 Task: Create in the project AgileCrest and in the Backlog issue 'Implement a new cloud-based customer engagement system for a company with advanced marketing automation and customer retention features' a child issue 'Data access request policy creation and auditing', and assign it to team member softage.4@softage.net. Create in the project AgileCrest and in the Backlog issue 'Integrate a new virtual reality feature into an existing mobile application to enhance user experience and immersion' a child issue 'Serverless computing application resource allocation optimization', and assign it to team member softage.1@softage.net
Action: Mouse moved to (176, 52)
Screenshot: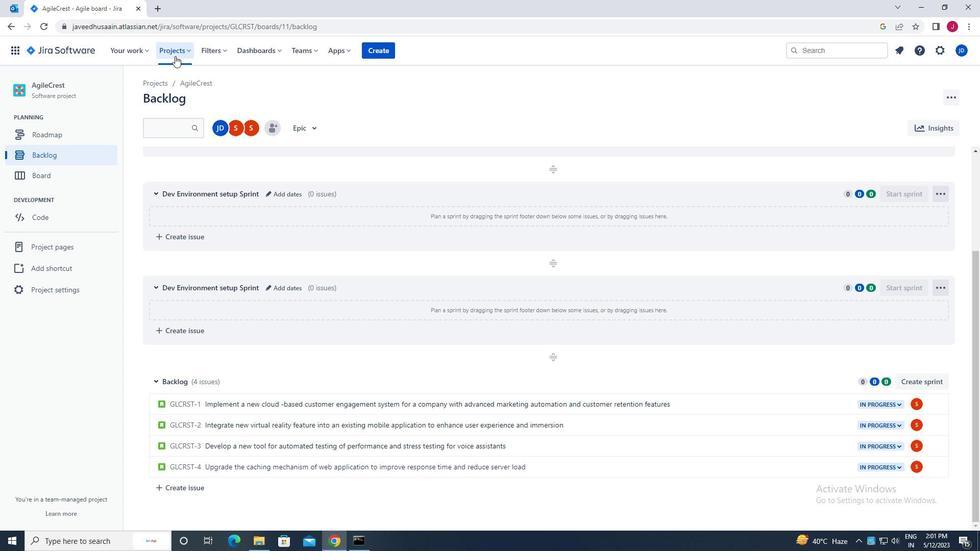 
Action: Mouse pressed left at (176, 52)
Screenshot: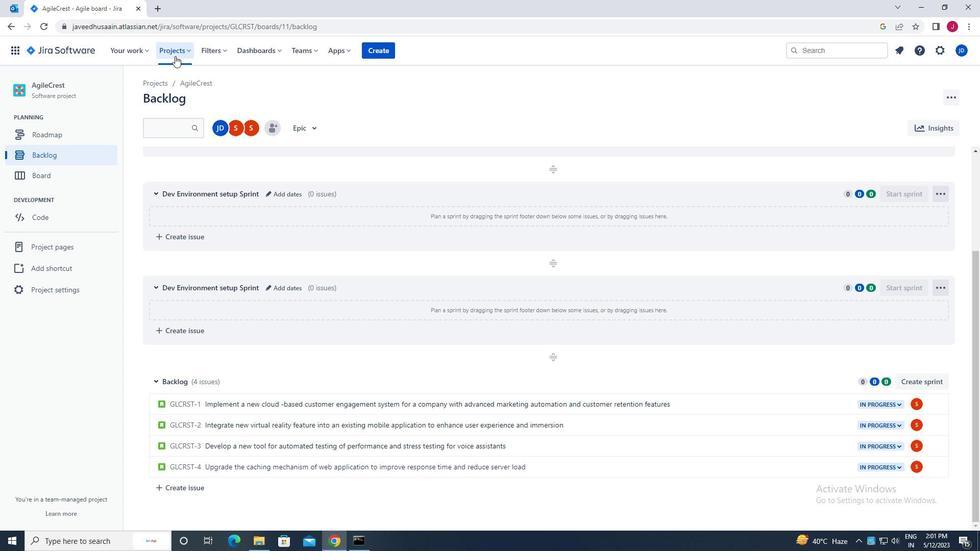 
Action: Mouse moved to (207, 97)
Screenshot: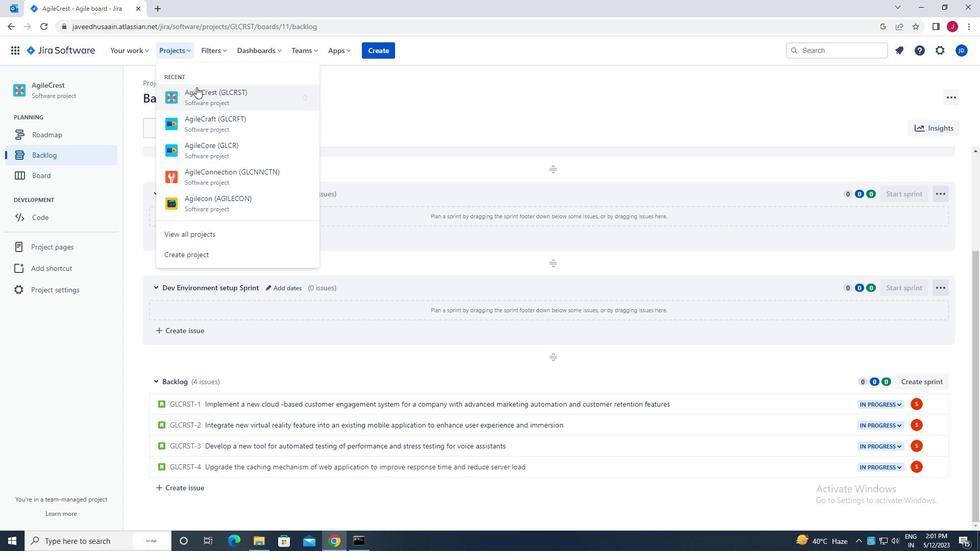 
Action: Mouse pressed left at (207, 97)
Screenshot: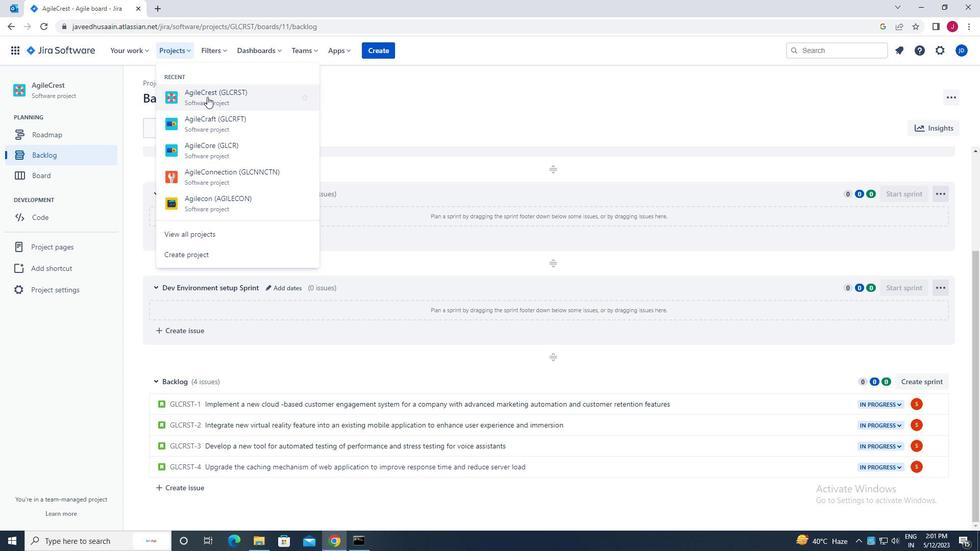 
Action: Mouse moved to (67, 156)
Screenshot: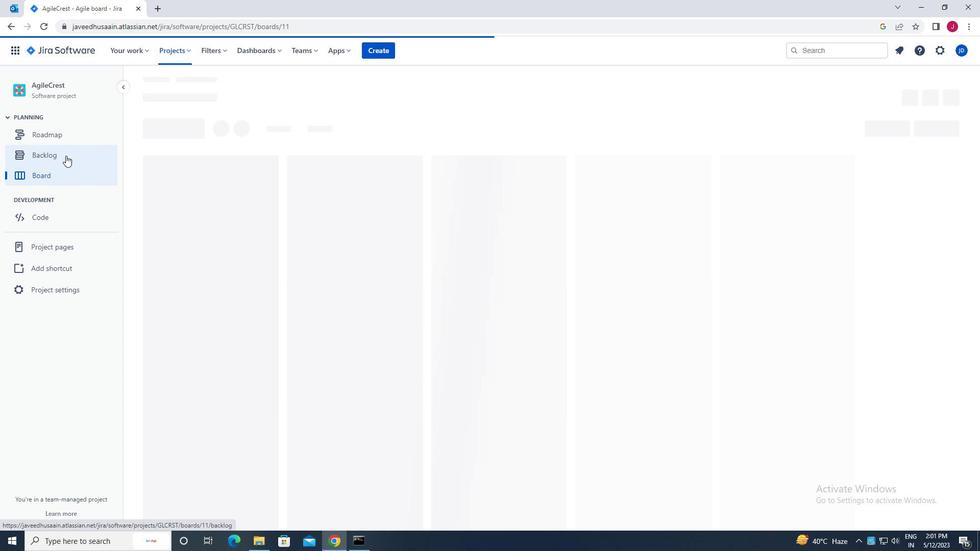 
Action: Mouse pressed left at (67, 156)
Screenshot: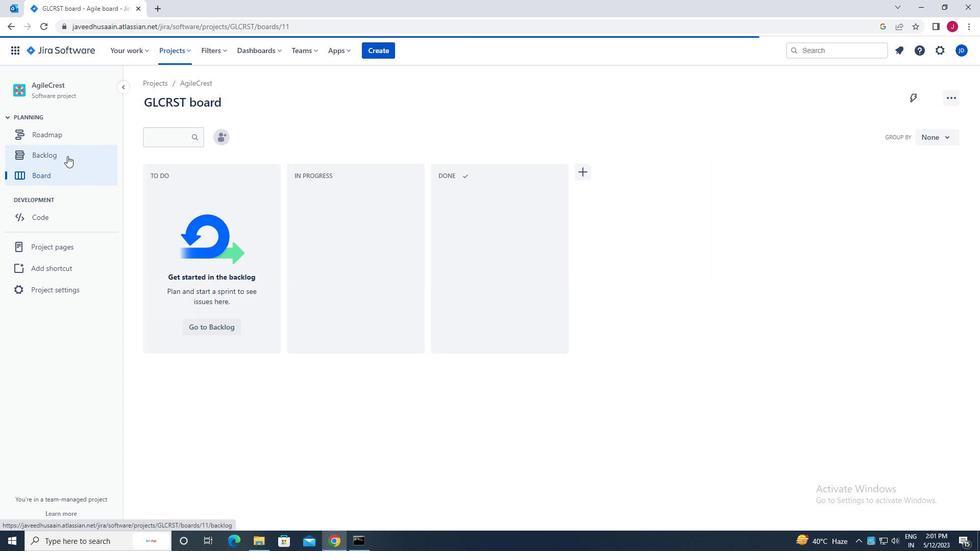 
Action: Mouse moved to (269, 213)
Screenshot: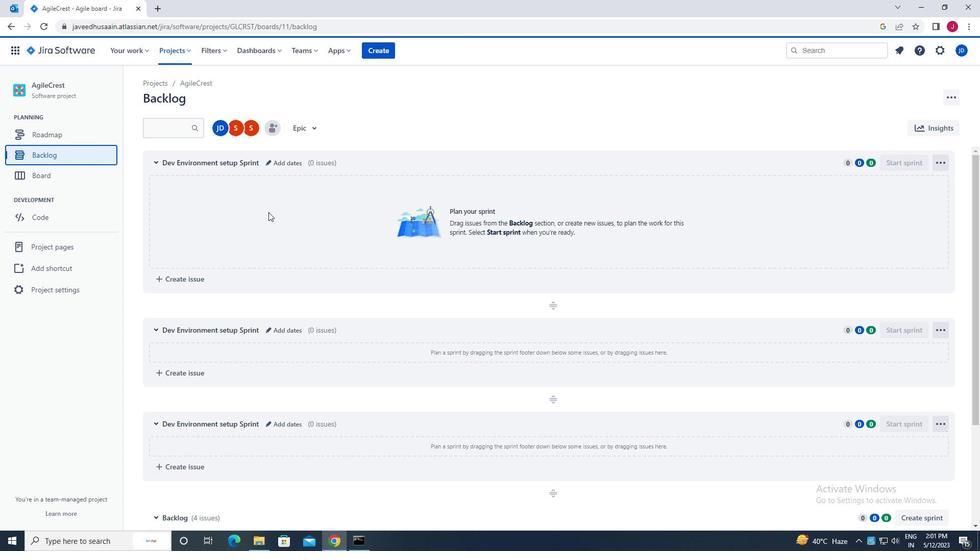 
Action: Mouse scrolled (269, 213) with delta (0, 0)
Screenshot: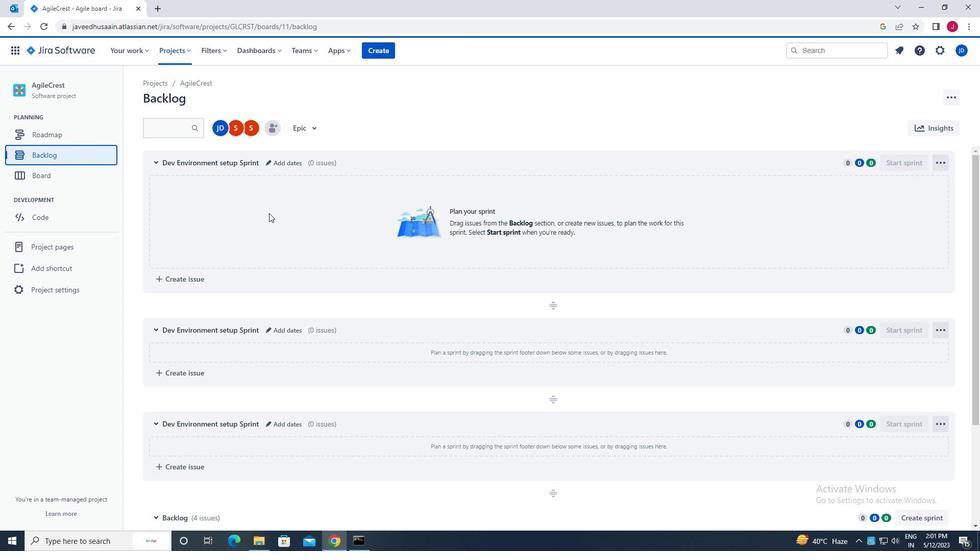 
Action: Mouse moved to (269, 213)
Screenshot: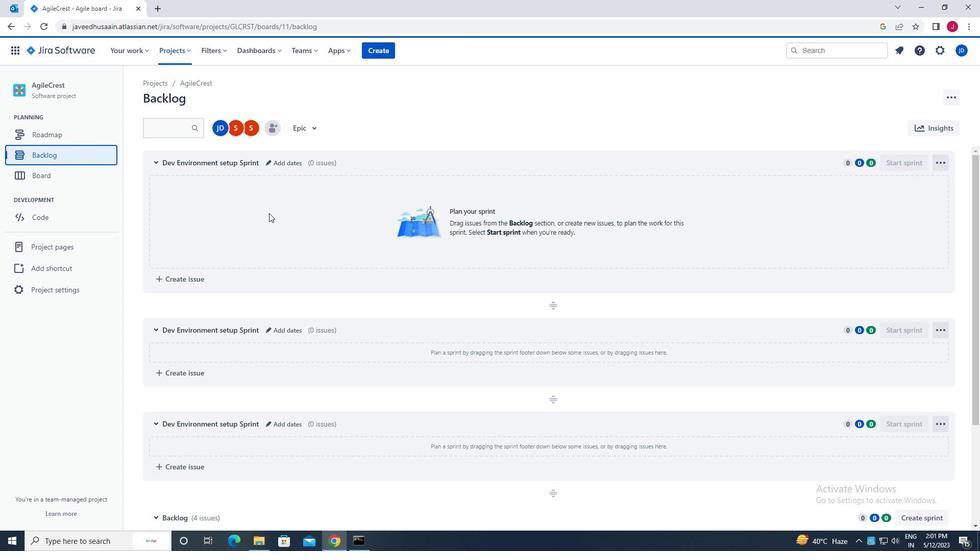 
Action: Mouse scrolled (269, 213) with delta (0, 0)
Screenshot: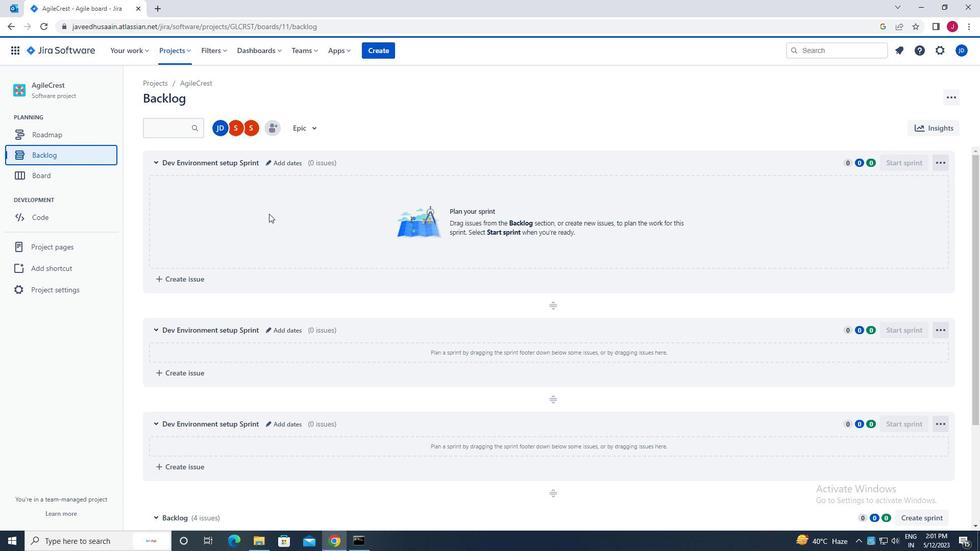 
Action: Mouse scrolled (269, 213) with delta (0, 0)
Screenshot: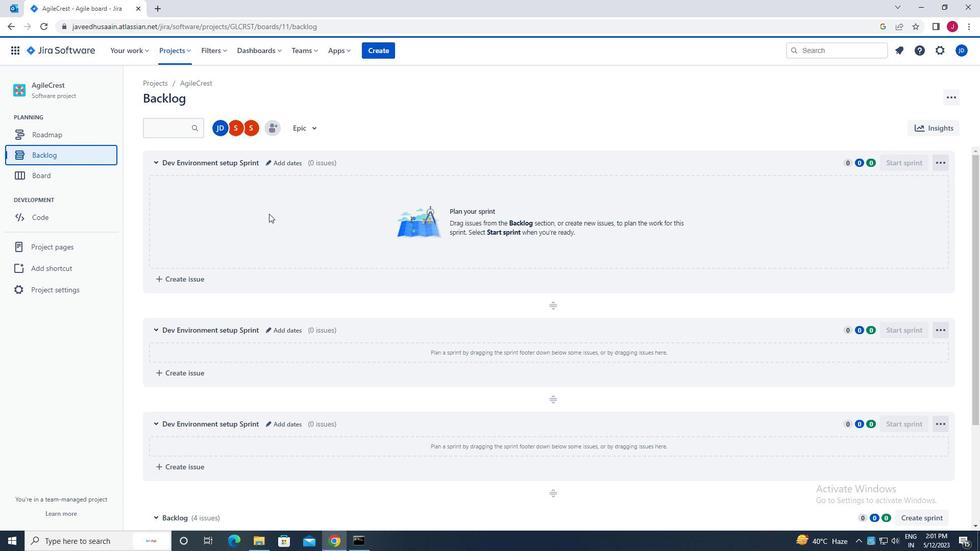 
Action: Mouse scrolled (269, 213) with delta (0, 0)
Screenshot: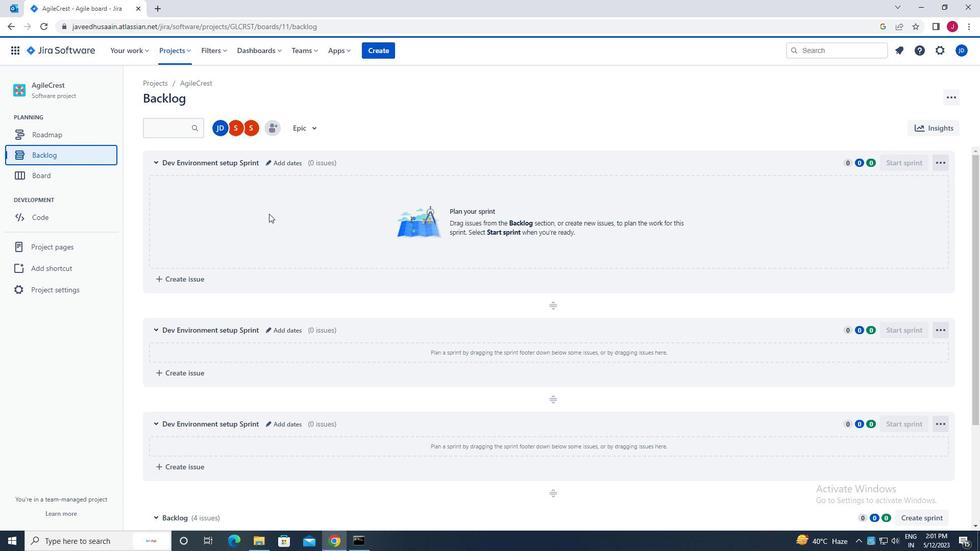 
Action: Mouse scrolled (269, 213) with delta (0, 0)
Screenshot: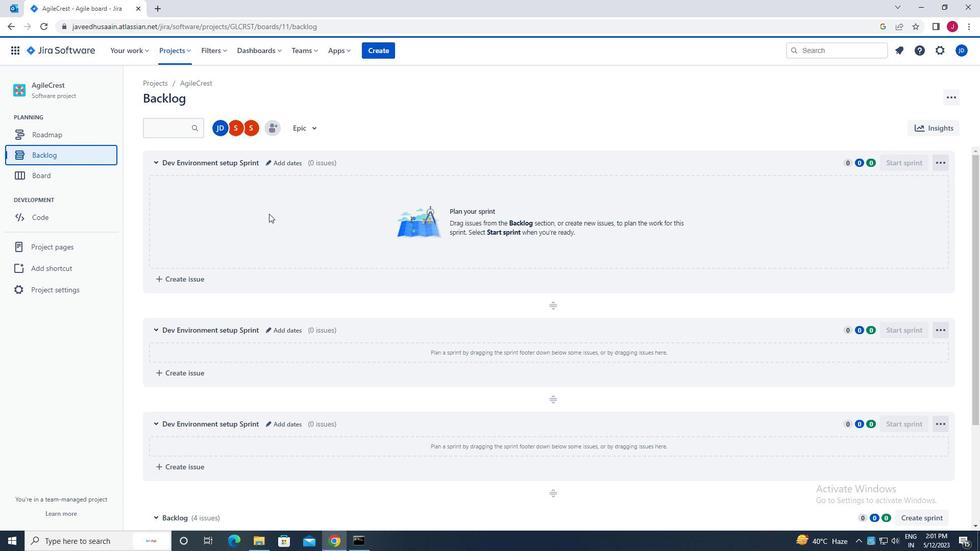 
Action: Mouse moved to (271, 214)
Screenshot: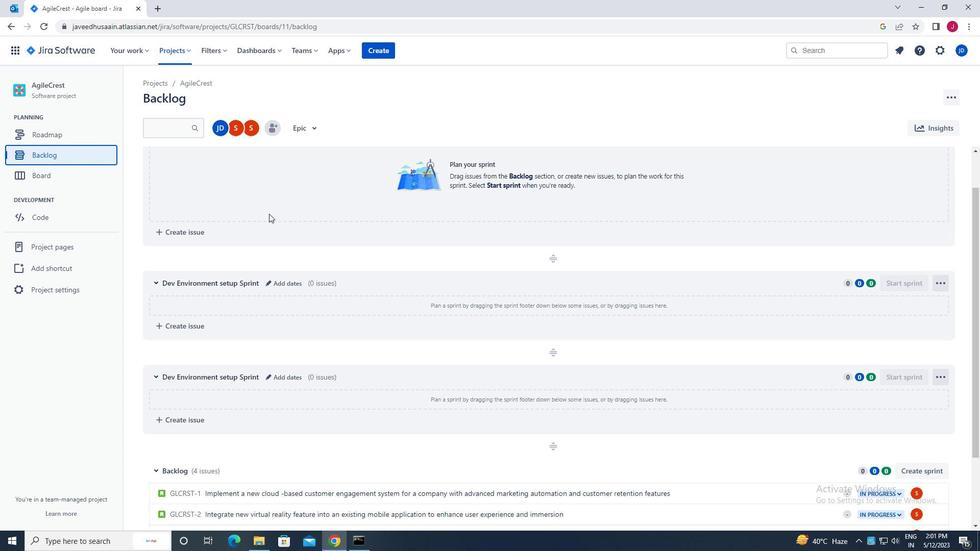 
Action: Mouse scrolled (271, 213) with delta (0, 0)
Screenshot: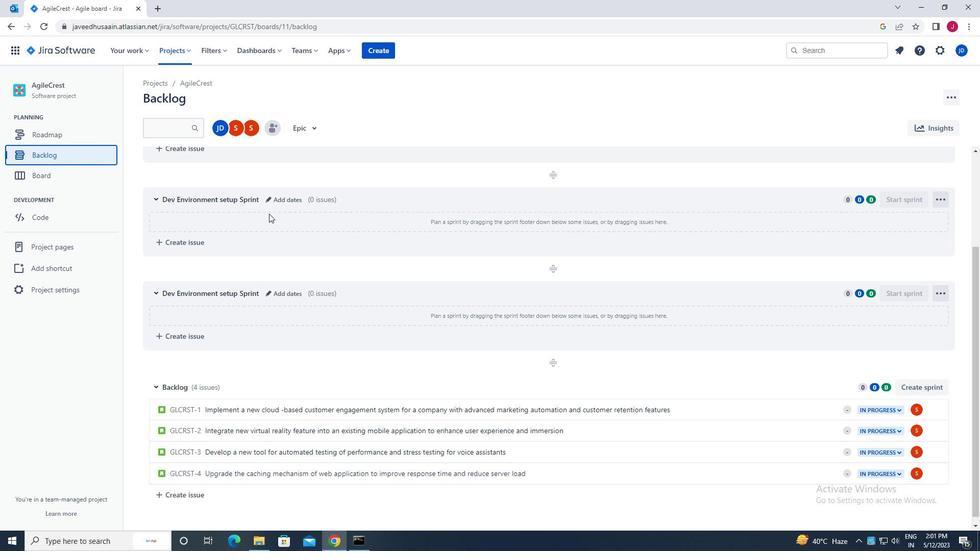 
Action: Mouse moved to (271, 214)
Screenshot: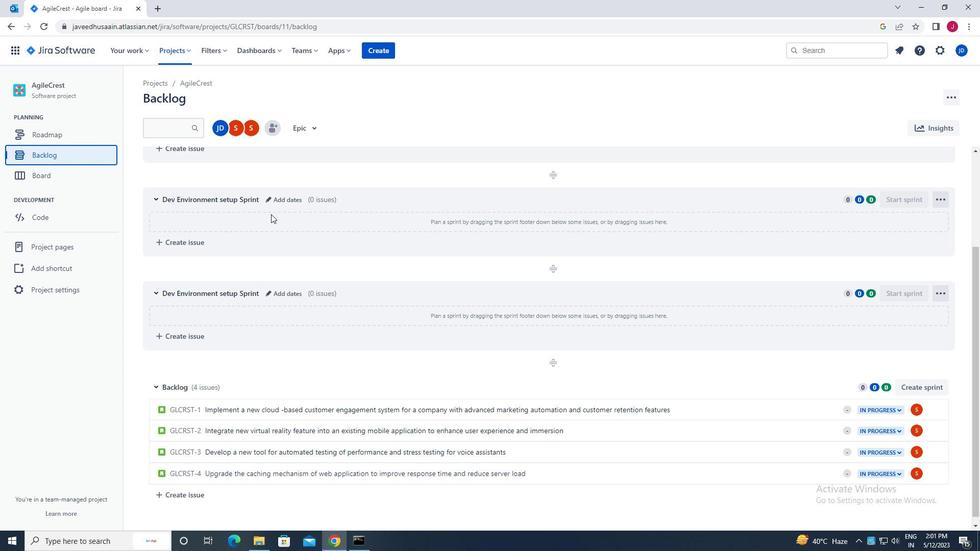 
Action: Mouse scrolled (271, 213) with delta (0, 0)
Screenshot: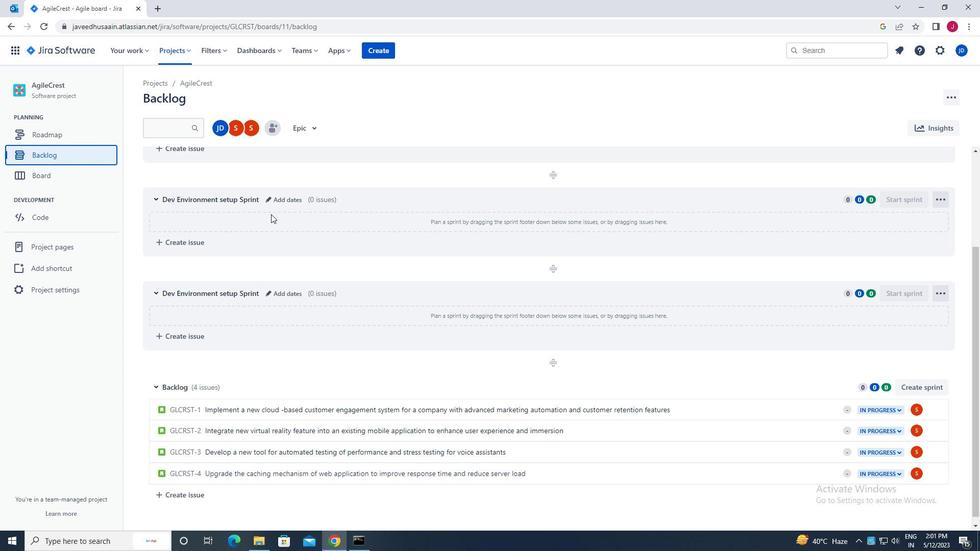 
Action: Mouse moved to (272, 215)
Screenshot: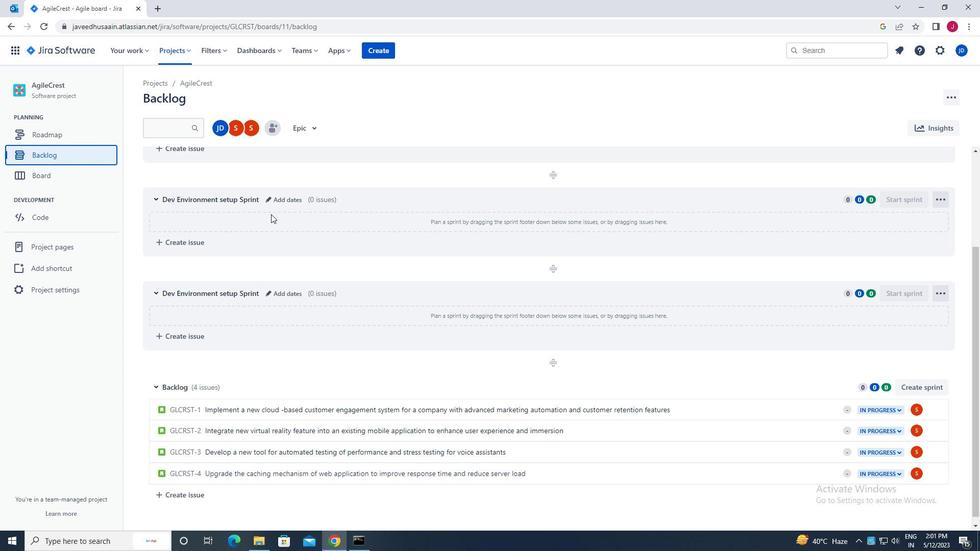 
Action: Mouse scrolled (272, 214) with delta (0, 0)
Screenshot: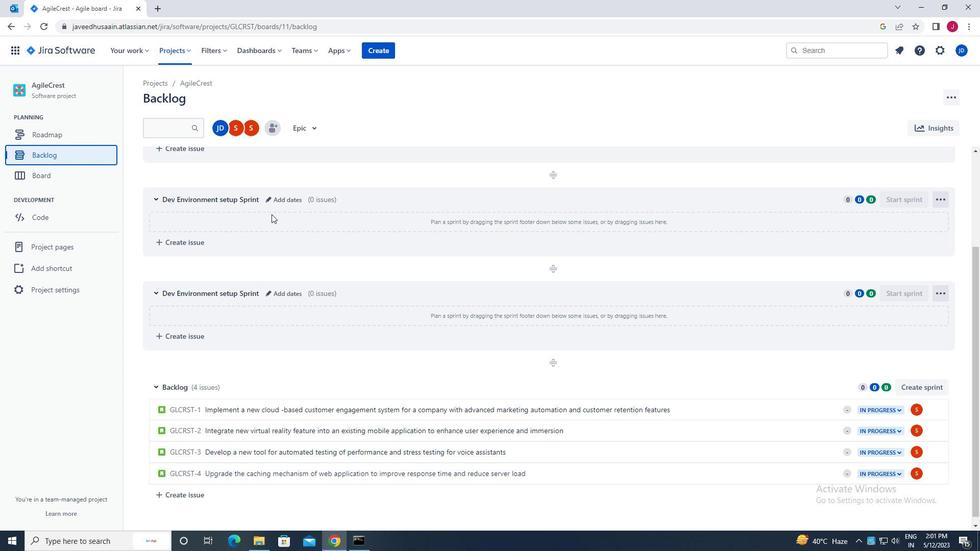 
Action: Mouse moved to (272, 215)
Screenshot: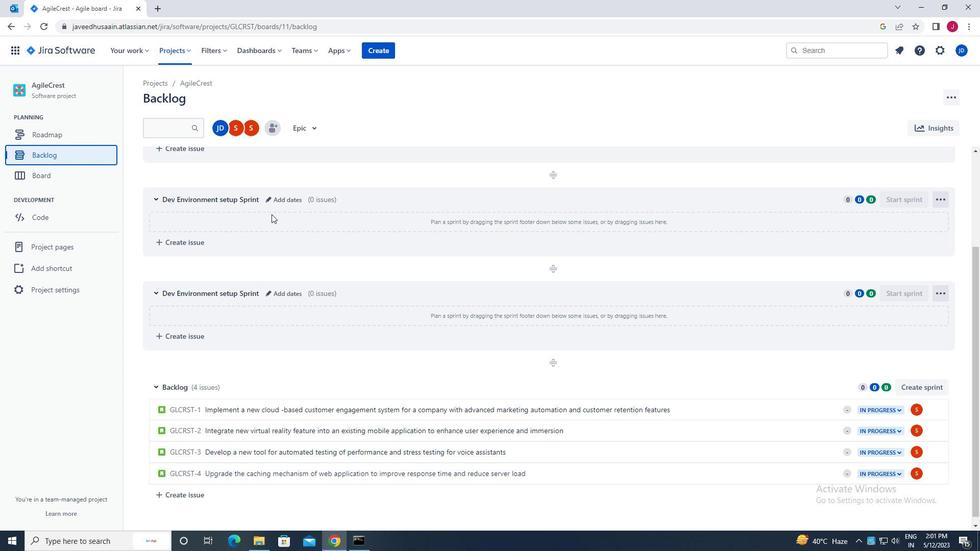 
Action: Mouse scrolled (272, 214) with delta (0, 0)
Screenshot: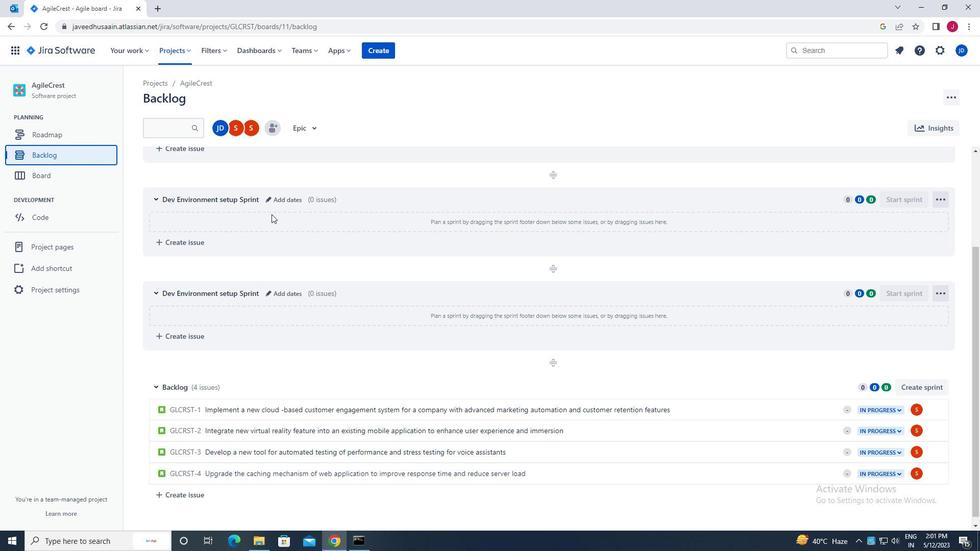 
Action: Mouse moved to (272, 215)
Screenshot: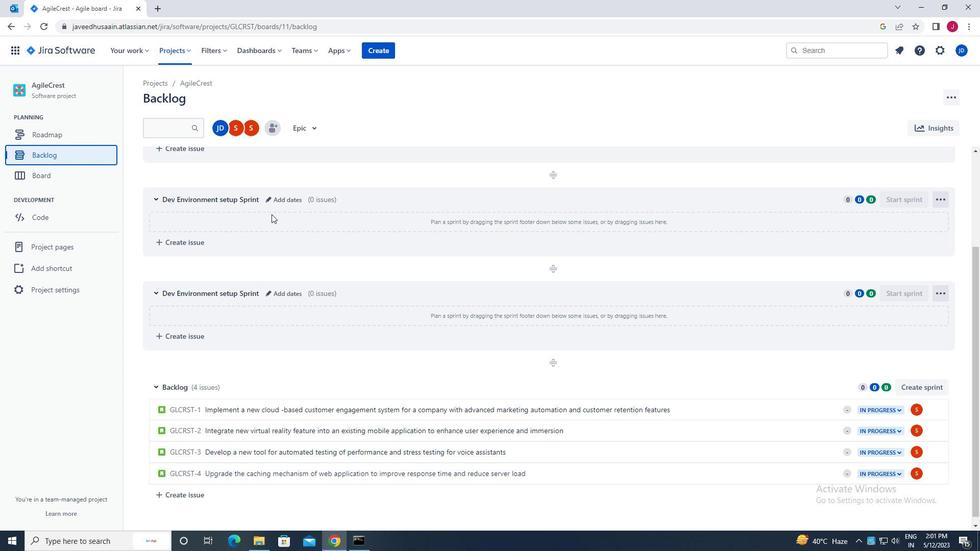 
Action: Mouse scrolled (272, 215) with delta (0, 0)
Screenshot: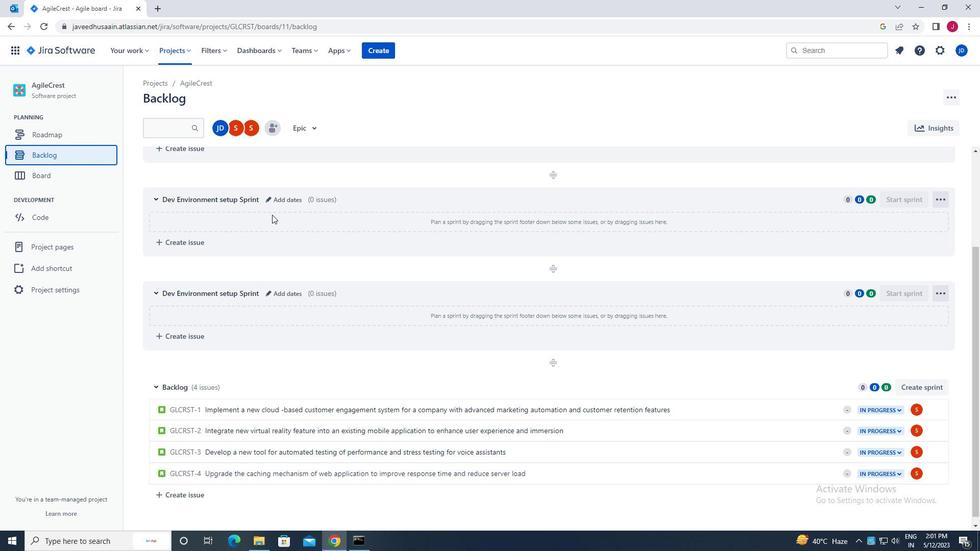 
Action: Mouse moved to (768, 404)
Screenshot: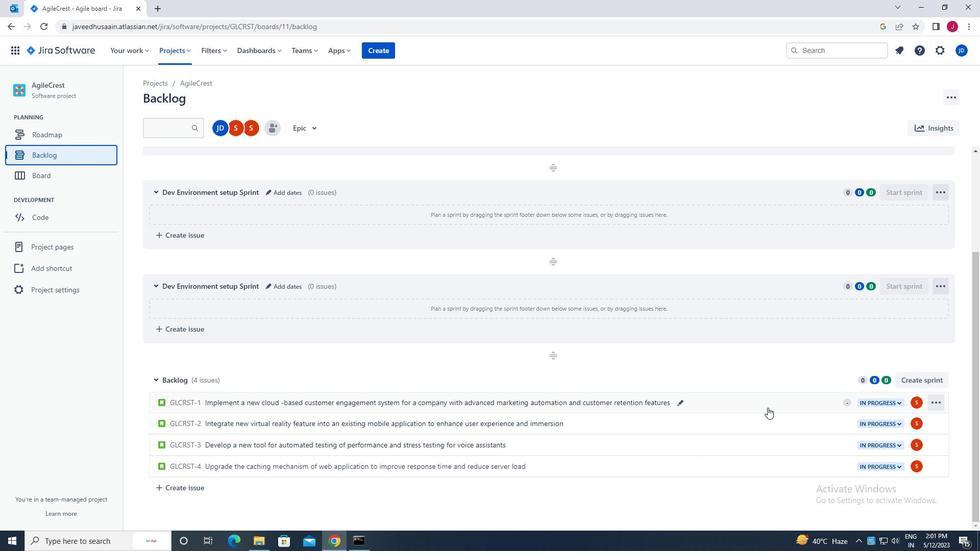 
Action: Mouse pressed left at (768, 404)
Screenshot: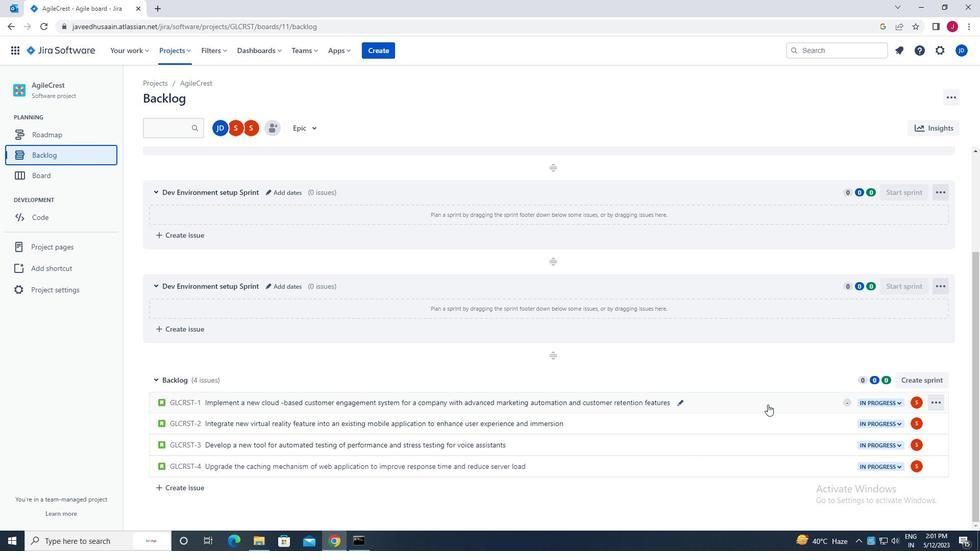 
Action: Mouse moved to (798, 262)
Screenshot: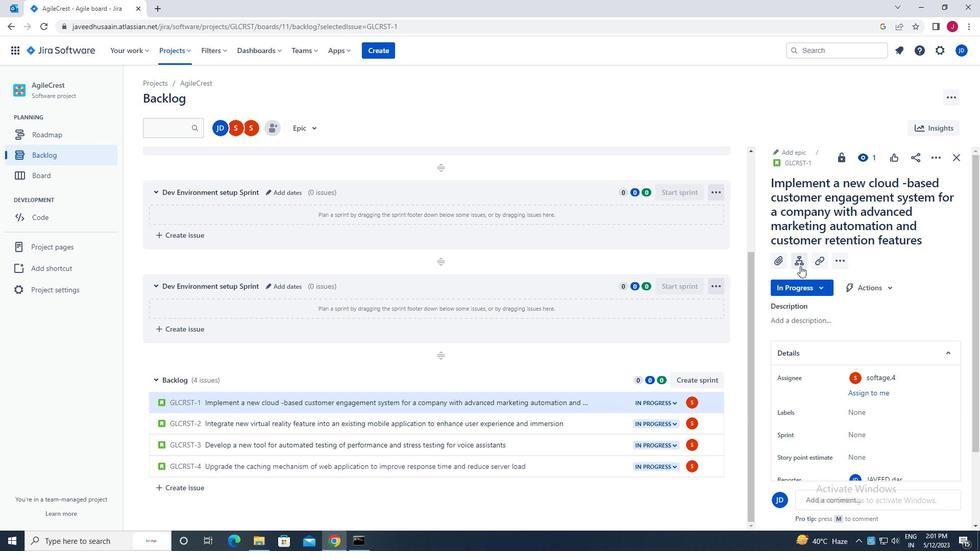 
Action: Mouse pressed left at (798, 262)
Screenshot: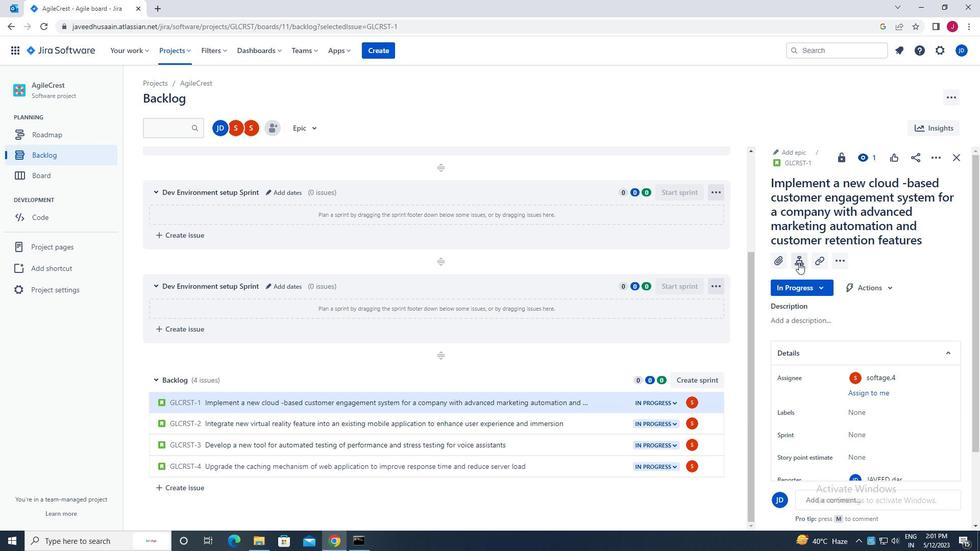 
Action: Mouse moved to (803, 331)
Screenshot: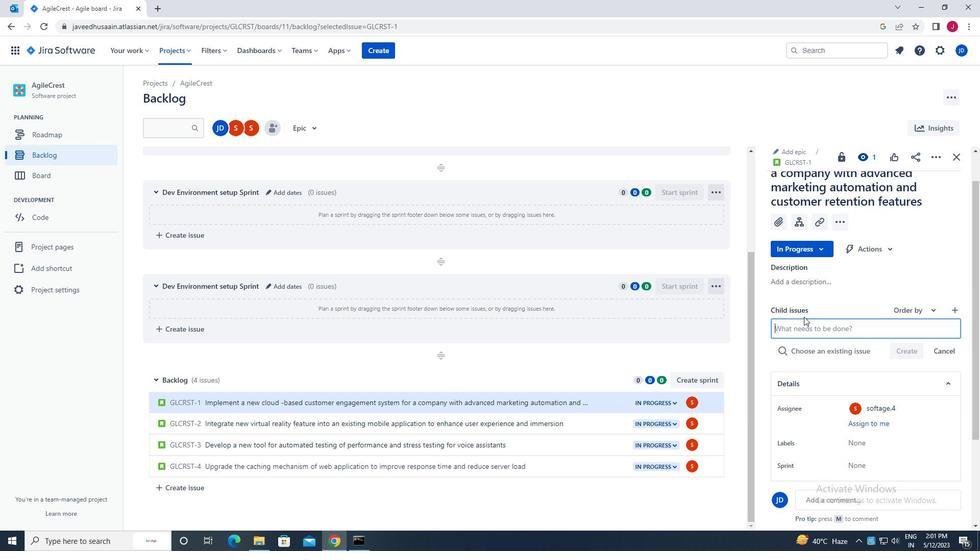 
Action: Mouse pressed left at (803, 331)
Screenshot: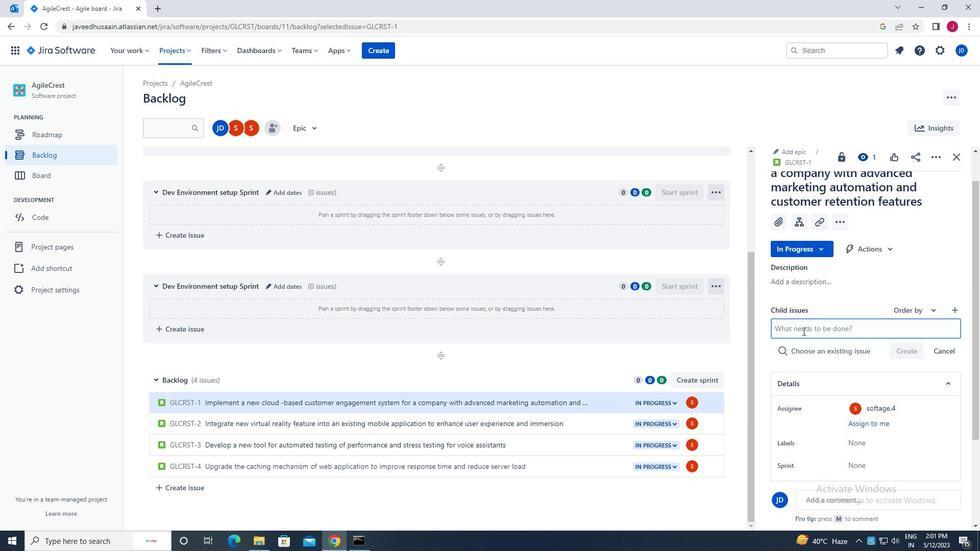 
Action: Key pressed d<Key.caps_lock>ata<Key.space>access<Key.space>request<Key.space>policy<Key.space>creation<Key.space>and<Key.space>auditing<Key.enter>
Screenshot: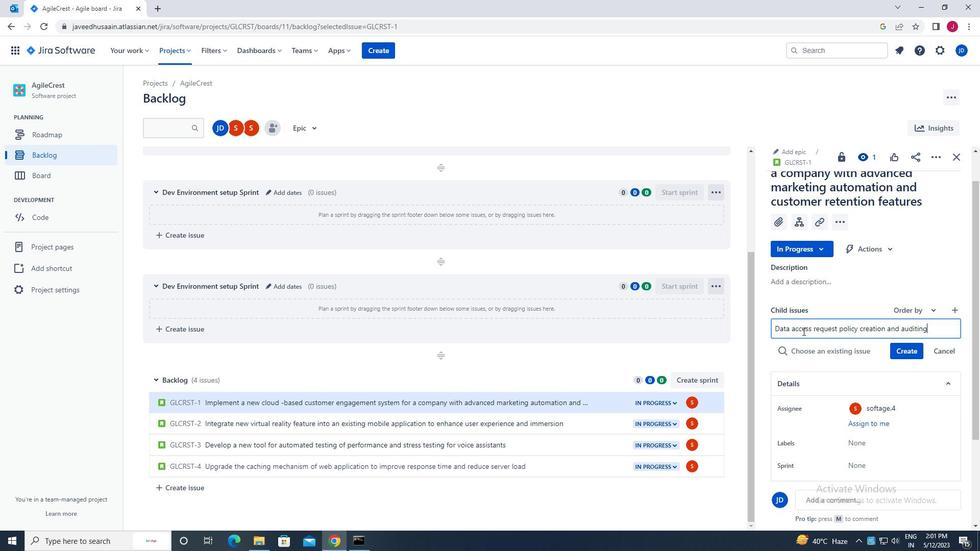 
Action: Mouse moved to (916, 336)
Screenshot: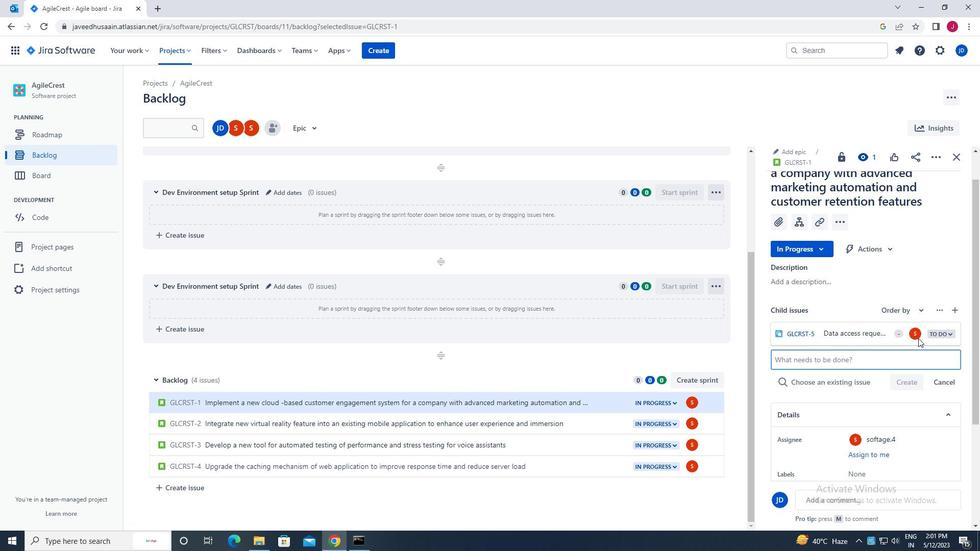 
Action: Mouse pressed left at (916, 336)
Screenshot: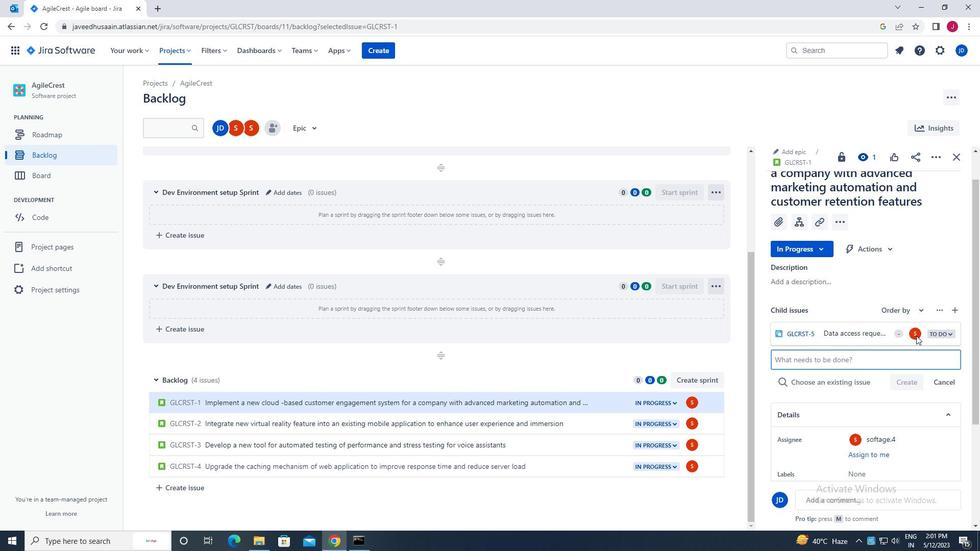 
Action: Mouse moved to (824, 275)
Screenshot: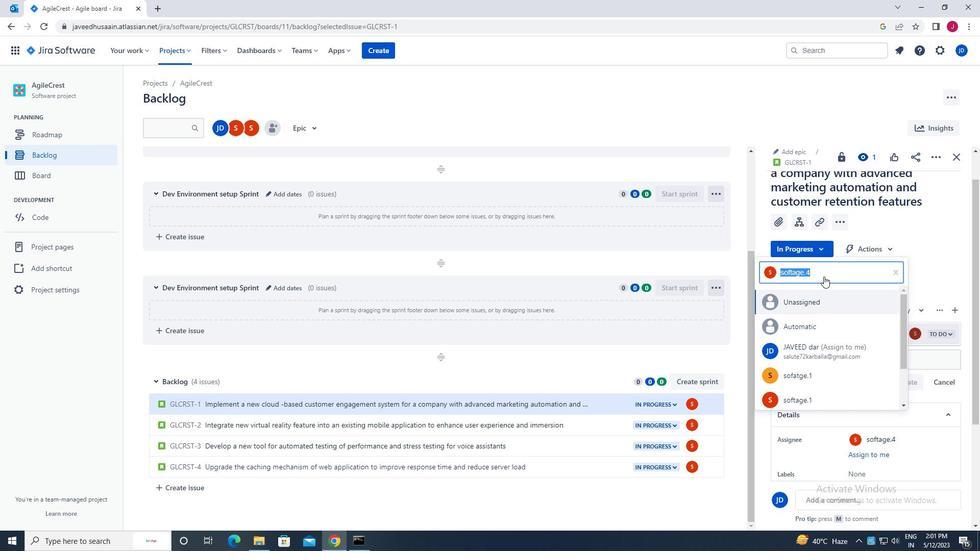 
Action: Key pressed soft
Screenshot: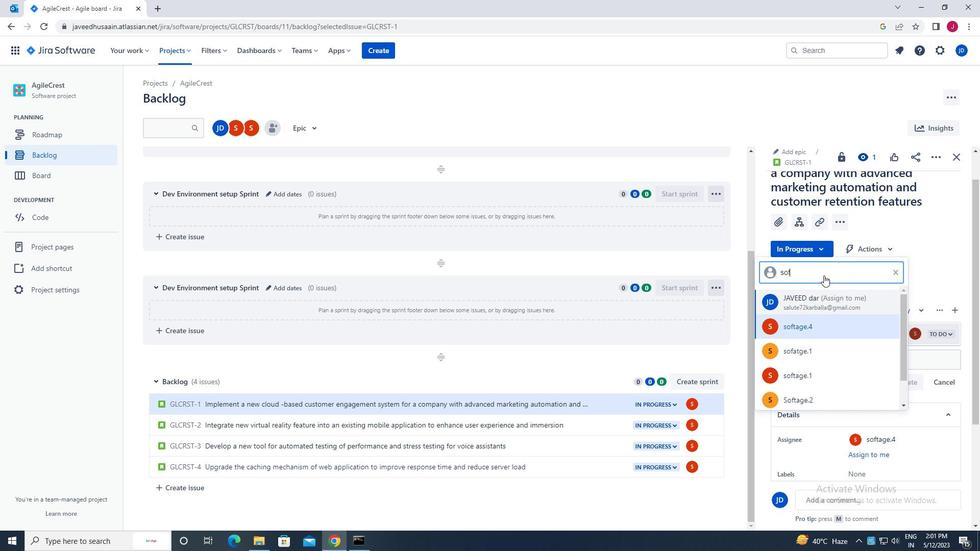 
Action: Mouse moved to (824, 312)
Screenshot: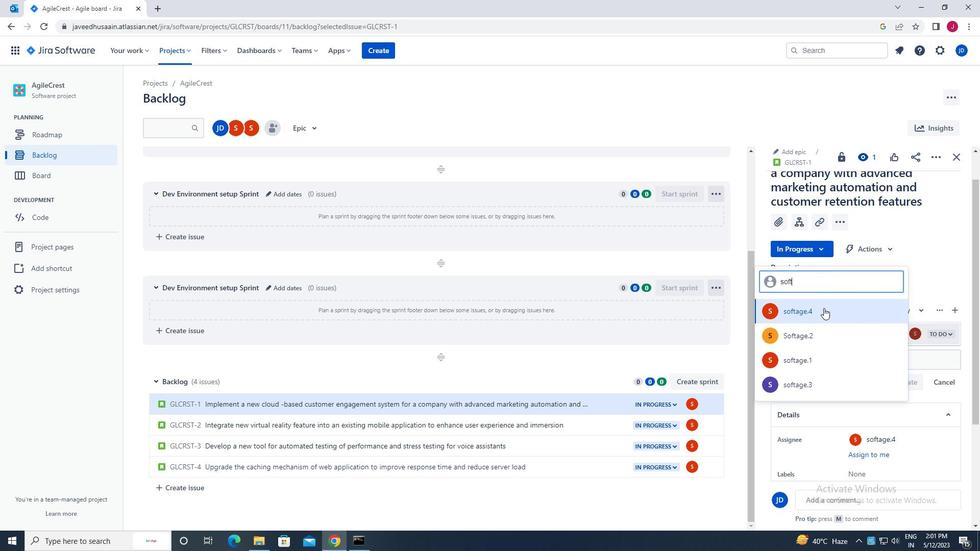 
Action: Mouse pressed left at (824, 312)
Screenshot: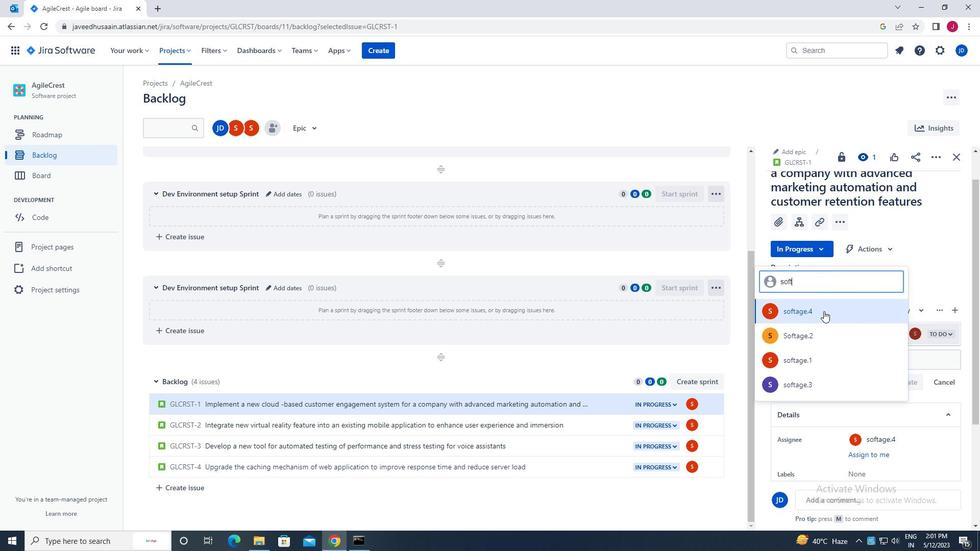 
Action: Mouse moved to (956, 157)
Screenshot: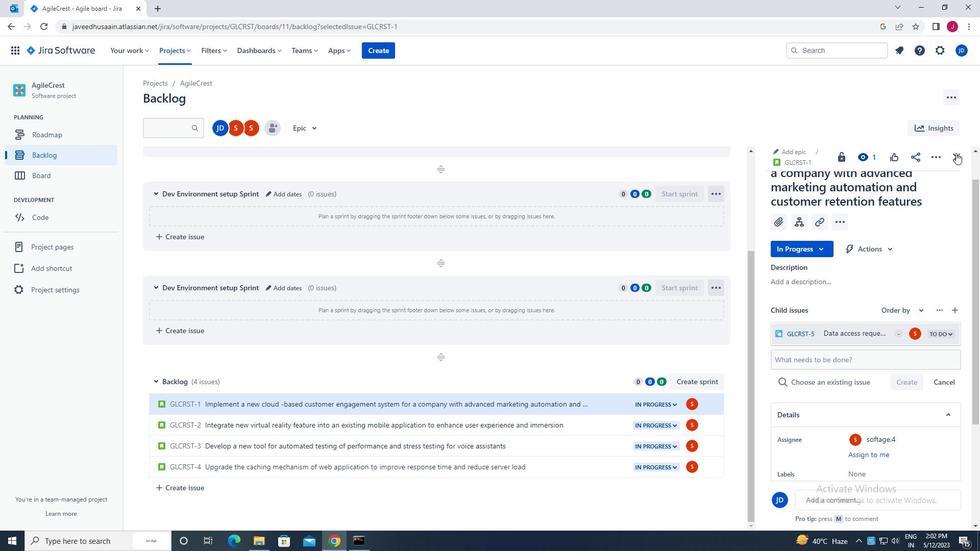 
Action: Mouse pressed left at (956, 157)
Screenshot: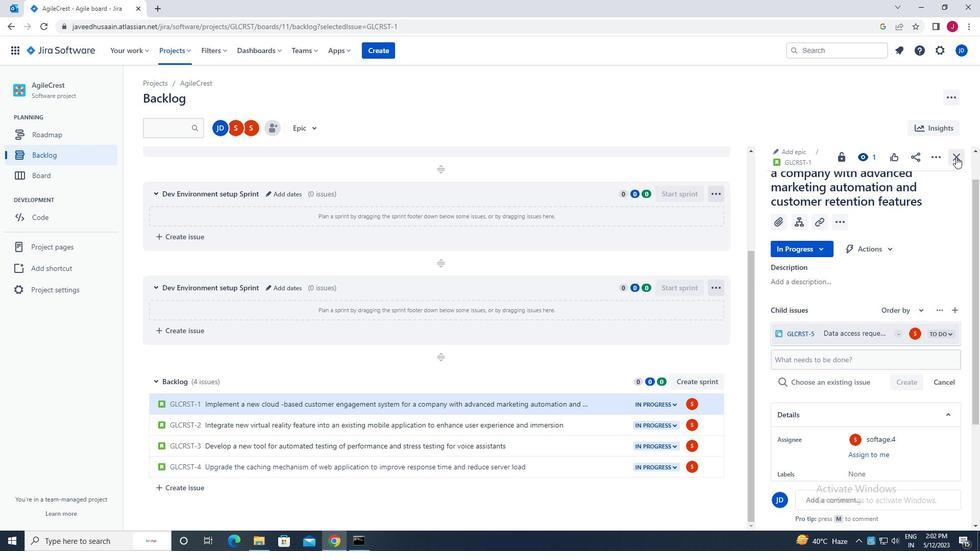 
Action: Mouse moved to (741, 423)
Screenshot: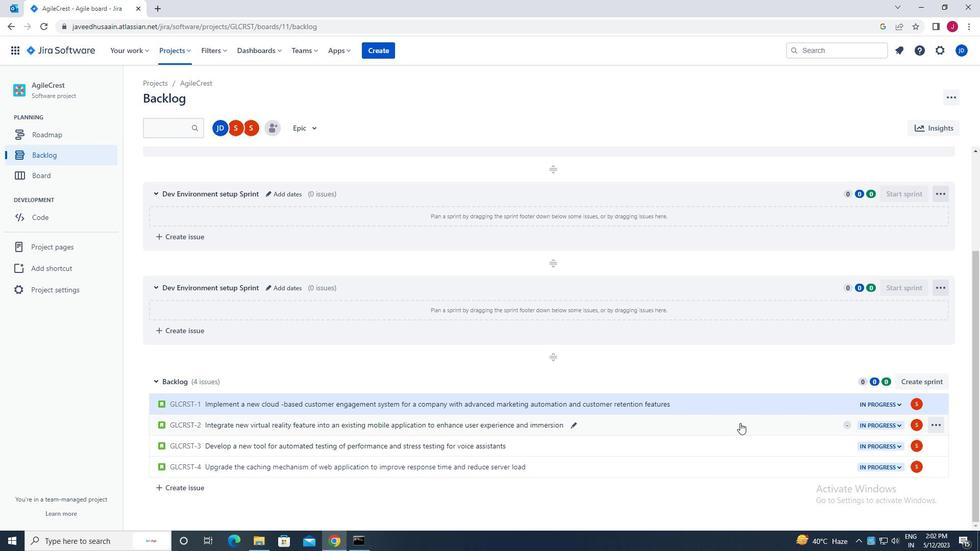 
Action: Mouse pressed left at (741, 423)
Screenshot: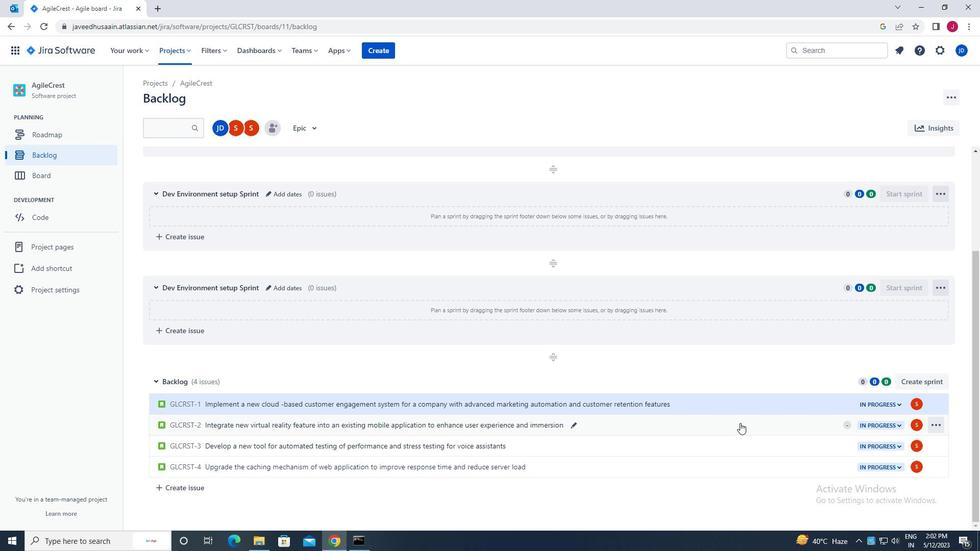 
Action: Mouse moved to (803, 246)
Screenshot: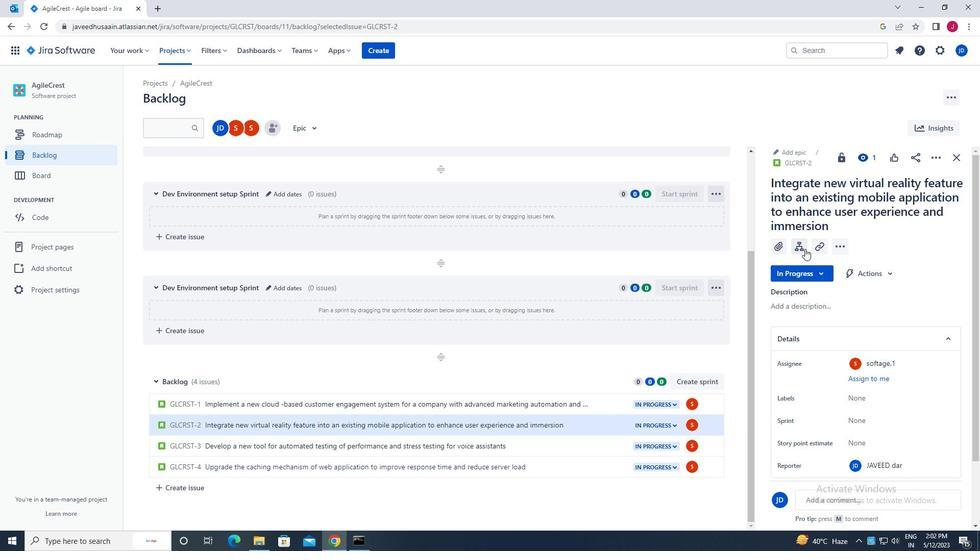 
Action: Mouse pressed left at (803, 246)
Screenshot: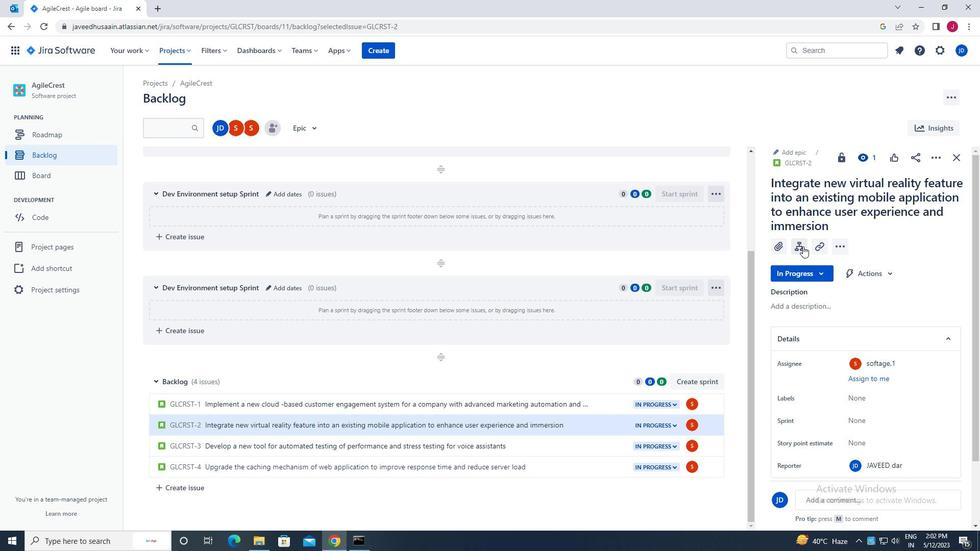 
Action: Mouse moved to (796, 332)
Screenshot: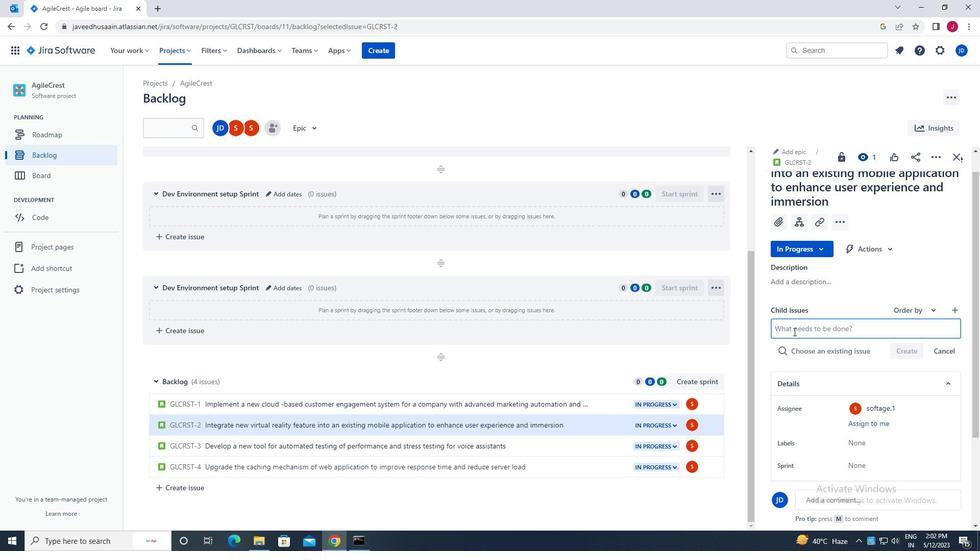 
Action: Mouse pressed left at (796, 332)
Screenshot: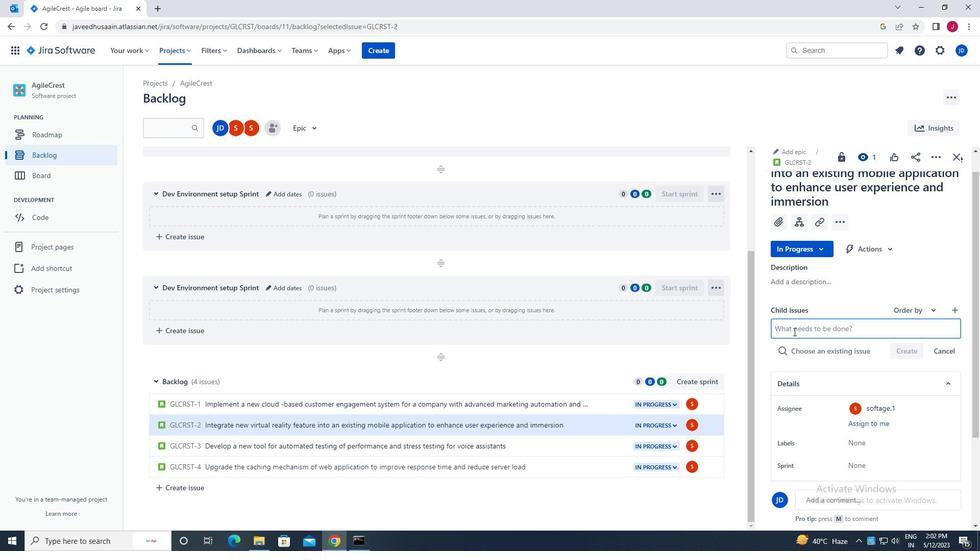 
Action: Mouse moved to (796, 332)
Screenshot: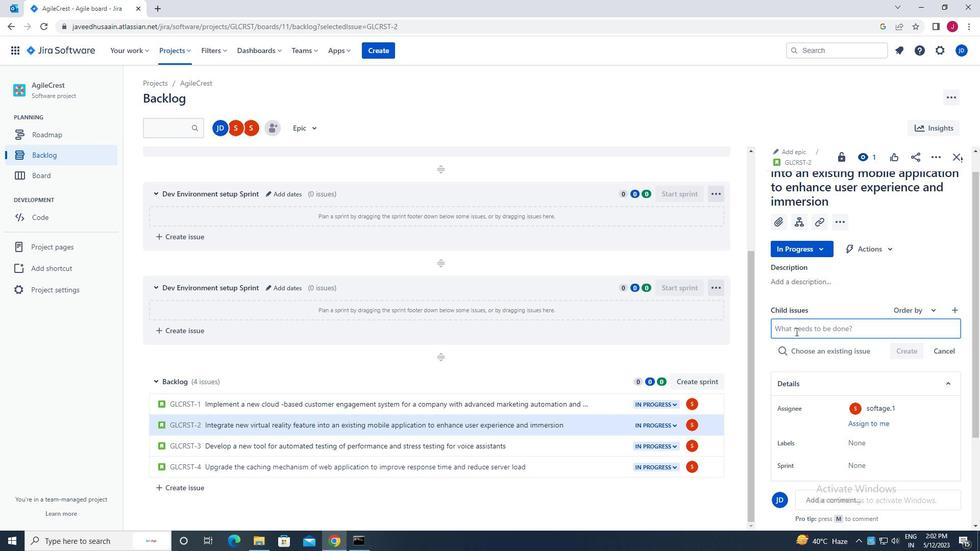 
Action: Key pressed <Key.caps_lock>s<Key.caps_lock>erverless<Key.space>computing<Key.space>application<Key.space>resource<Key.space>optimization<Key.enter>
Screenshot: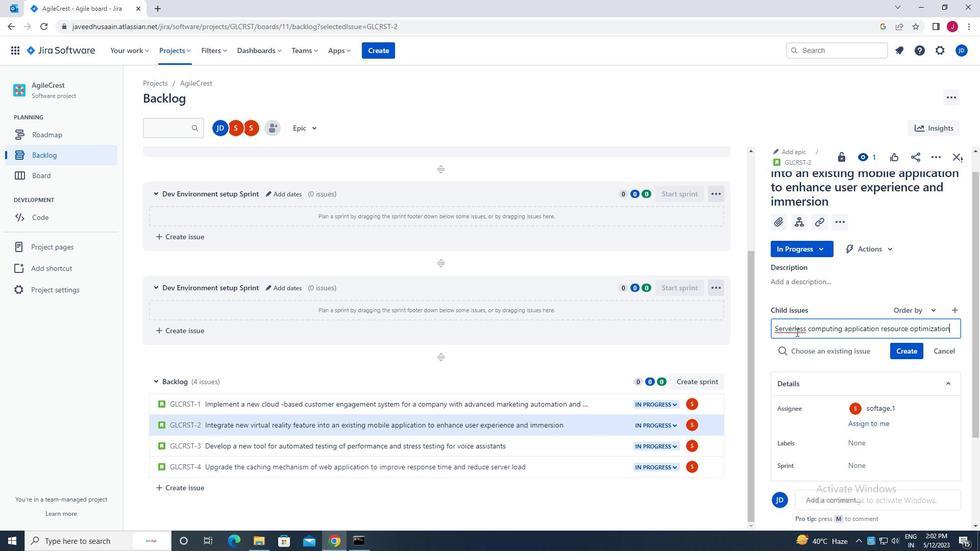
Action: Mouse moved to (916, 333)
Screenshot: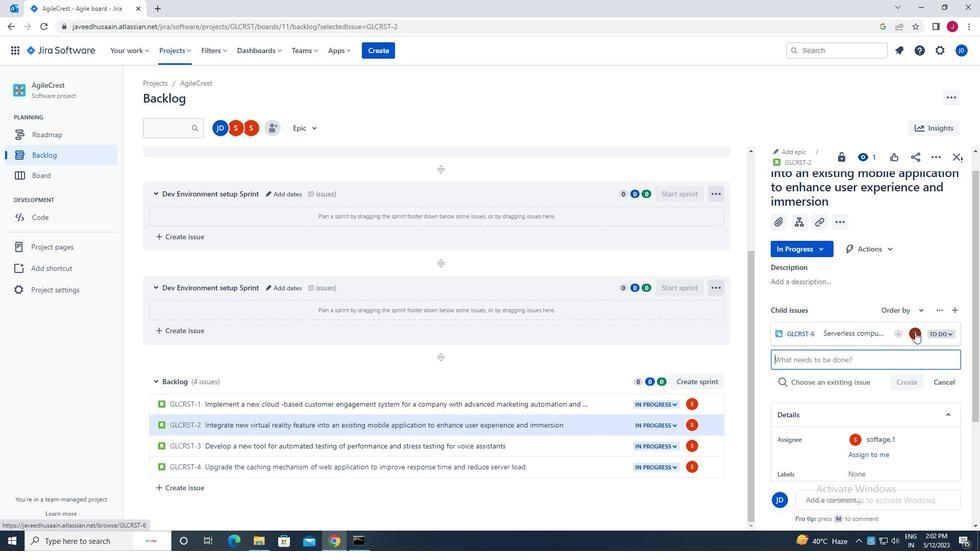 
Action: Mouse pressed left at (916, 333)
Screenshot: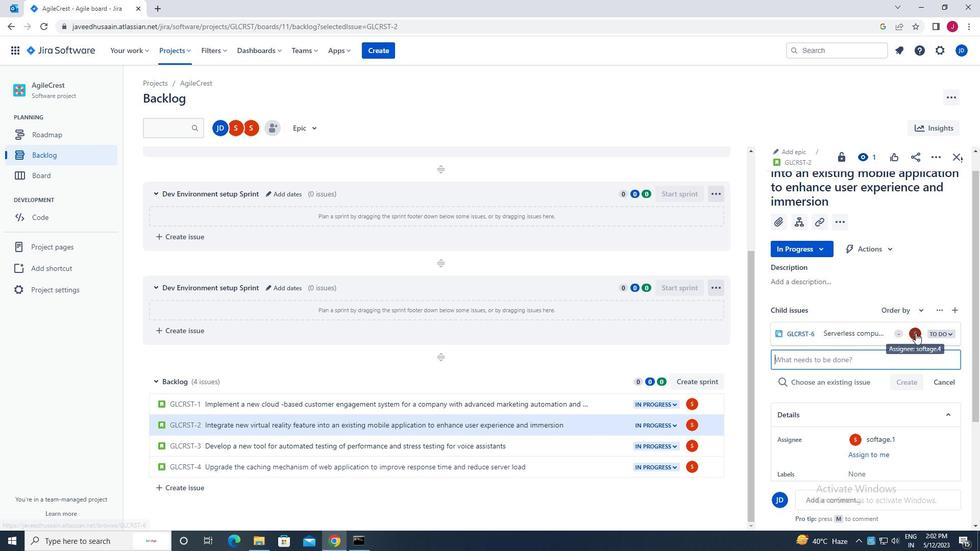 
Action: Mouse moved to (873, 289)
Screenshot: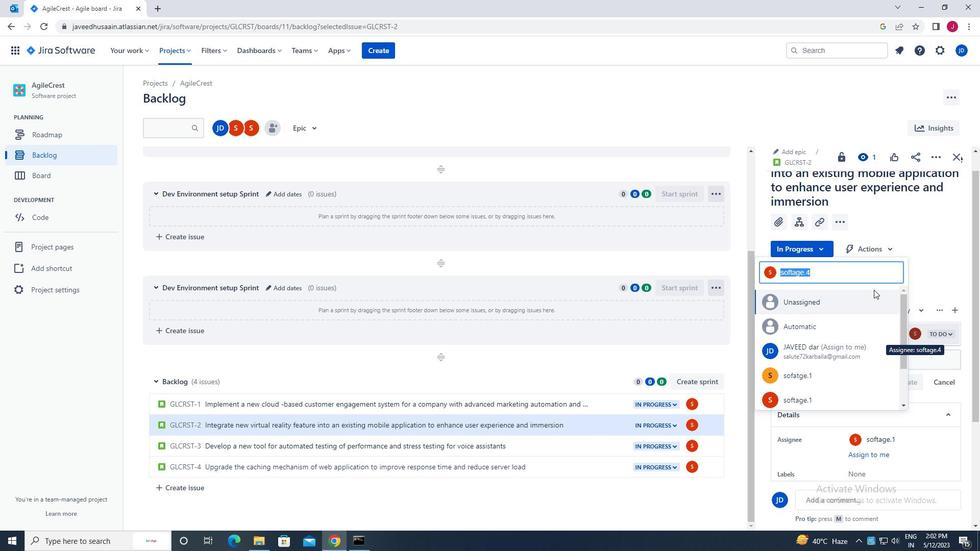
Action: Key pressed soft
Screenshot: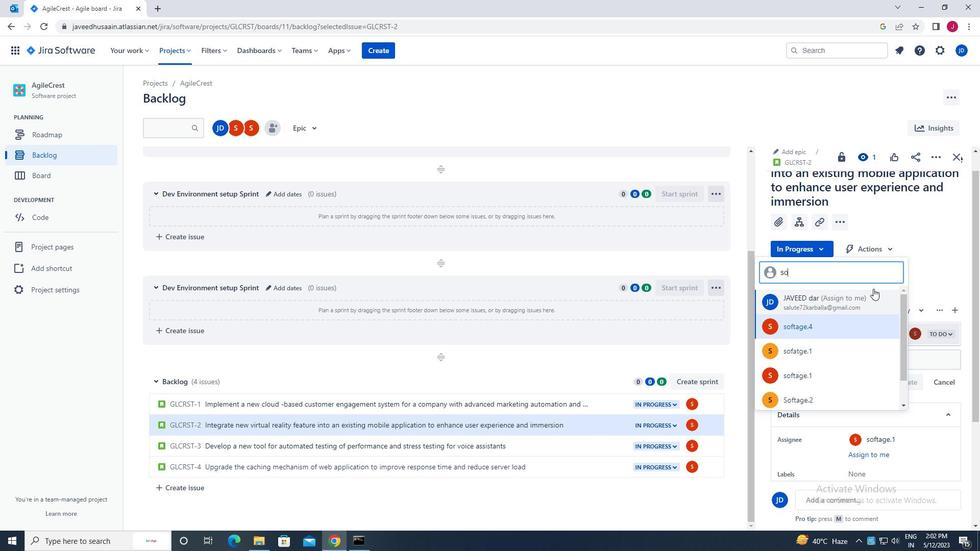 
Action: Mouse moved to (816, 360)
Screenshot: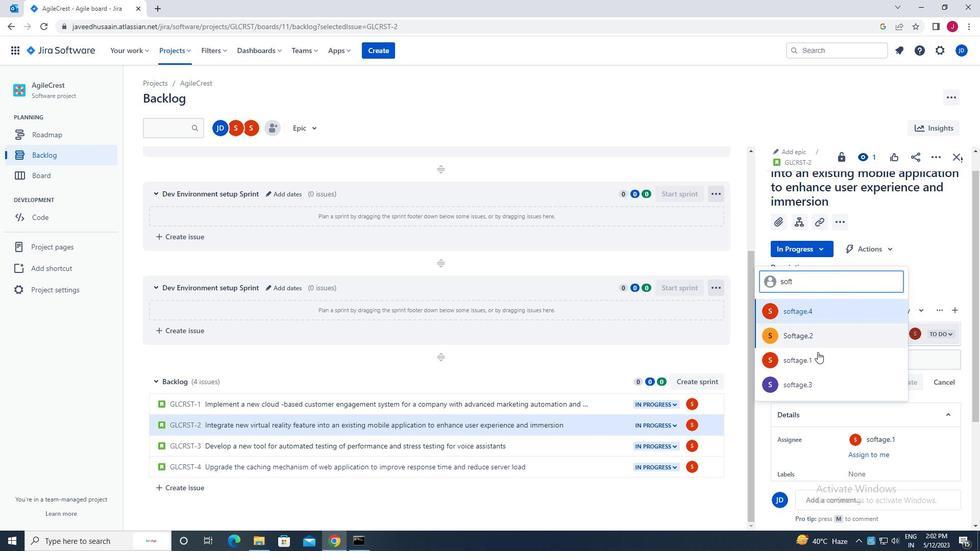 
Action: Mouse pressed left at (816, 360)
Screenshot: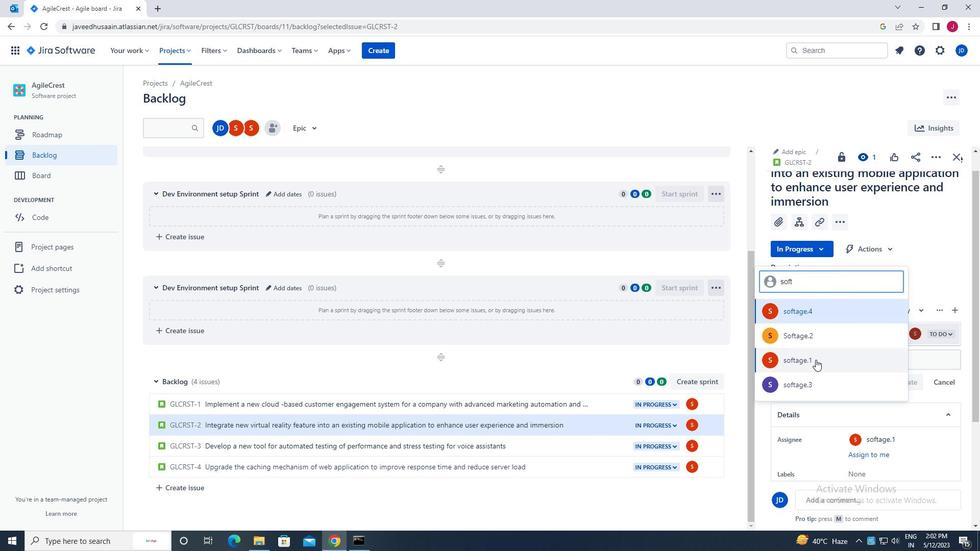 
Action: Mouse moved to (956, 155)
Screenshot: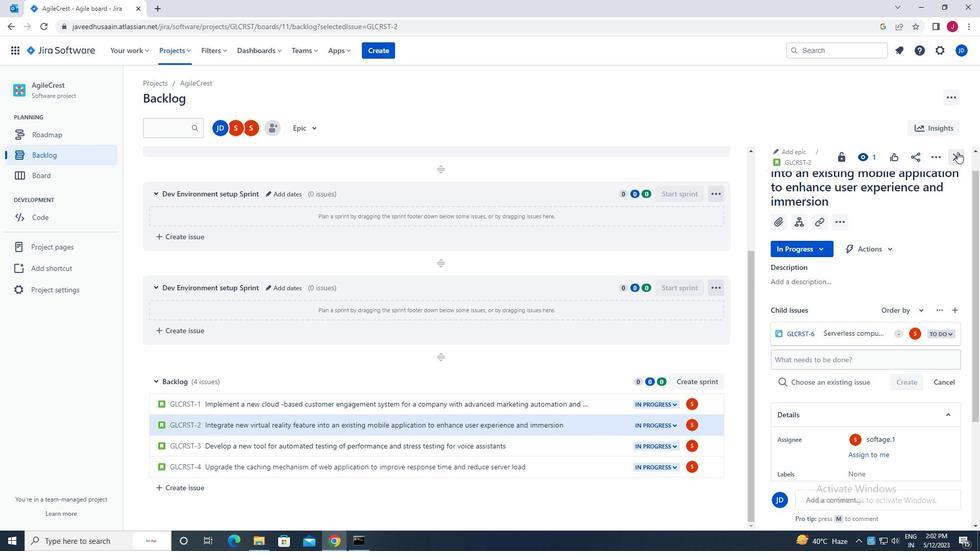 
Action: Mouse pressed left at (956, 155)
Screenshot: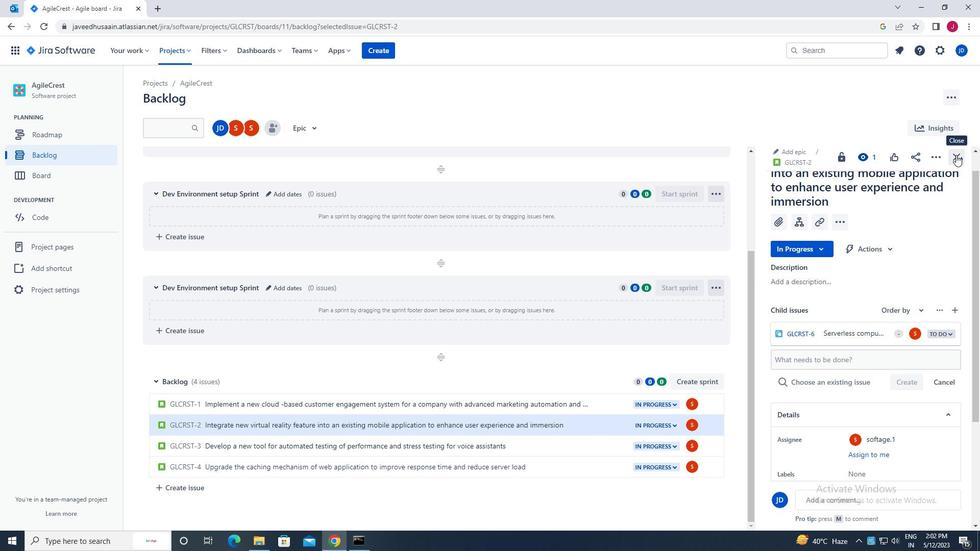 
